 Task: Sort the pending tickets, group by Request date in descending order.
Action: Mouse moved to (13, 254)
Screenshot: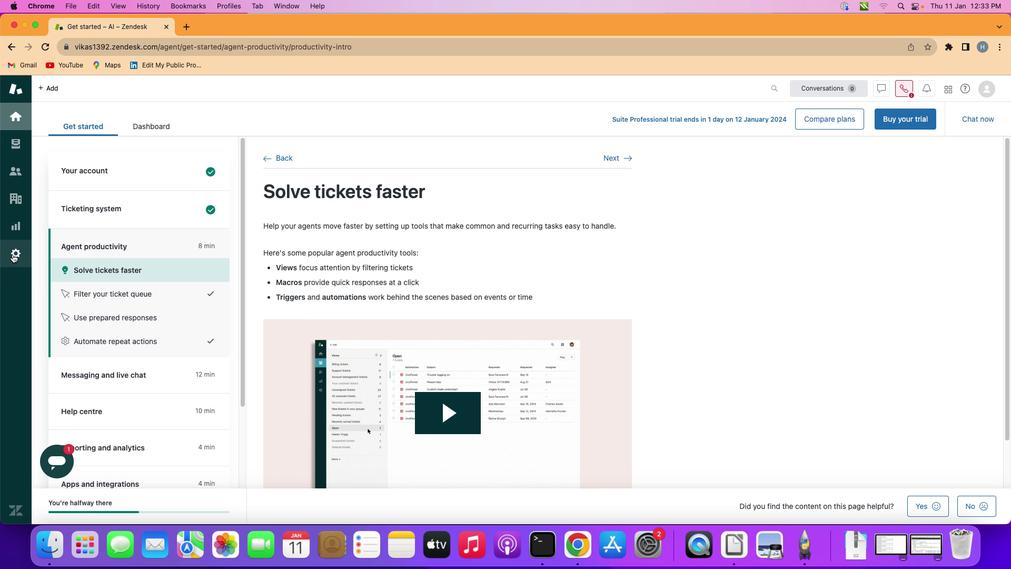 
Action: Mouse pressed left at (13, 254)
Screenshot: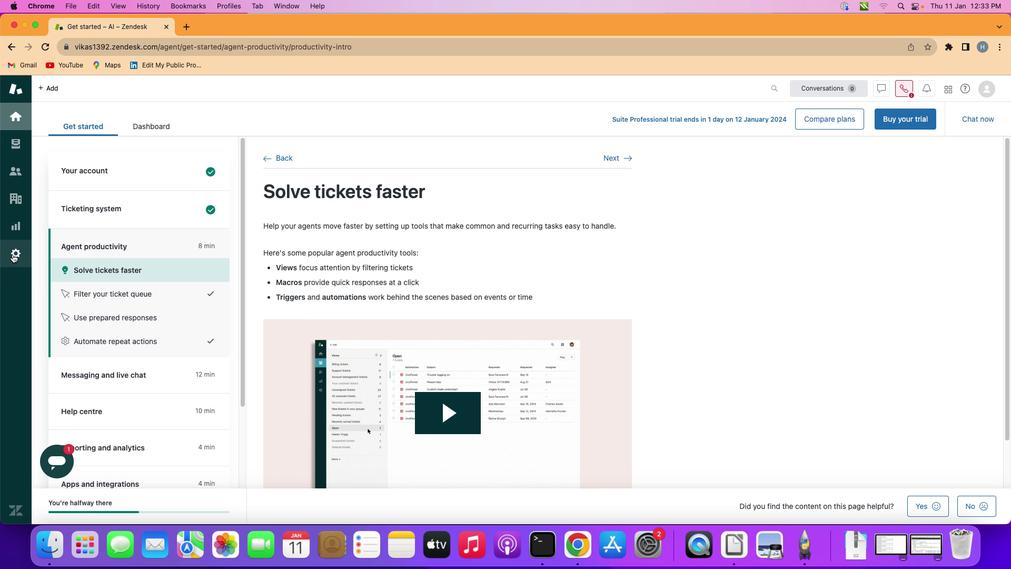 
Action: Mouse moved to (389, 424)
Screenshot: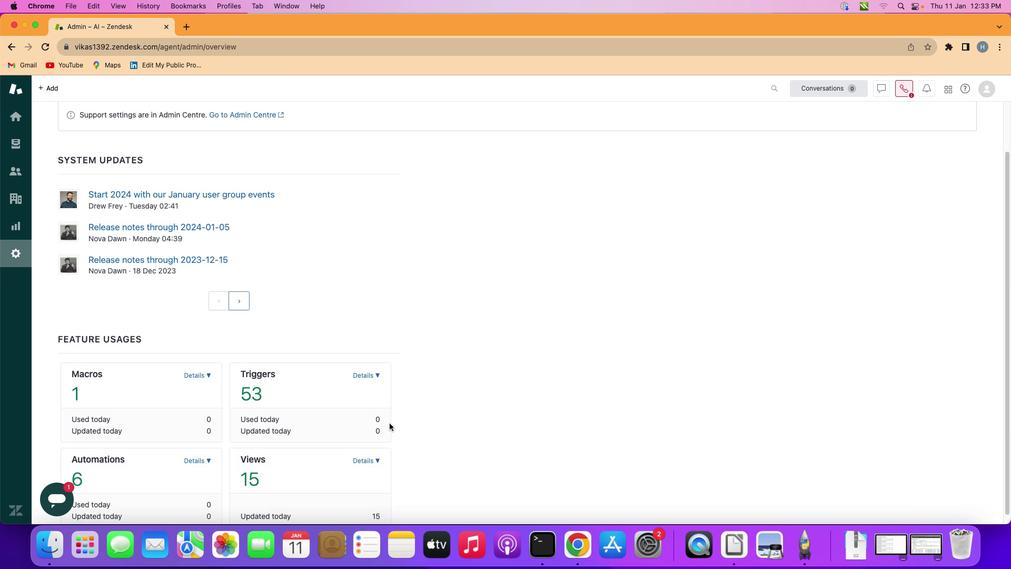 
Action: Mouse scrolled (389, 424) with delta (0, 0)
Screenshot: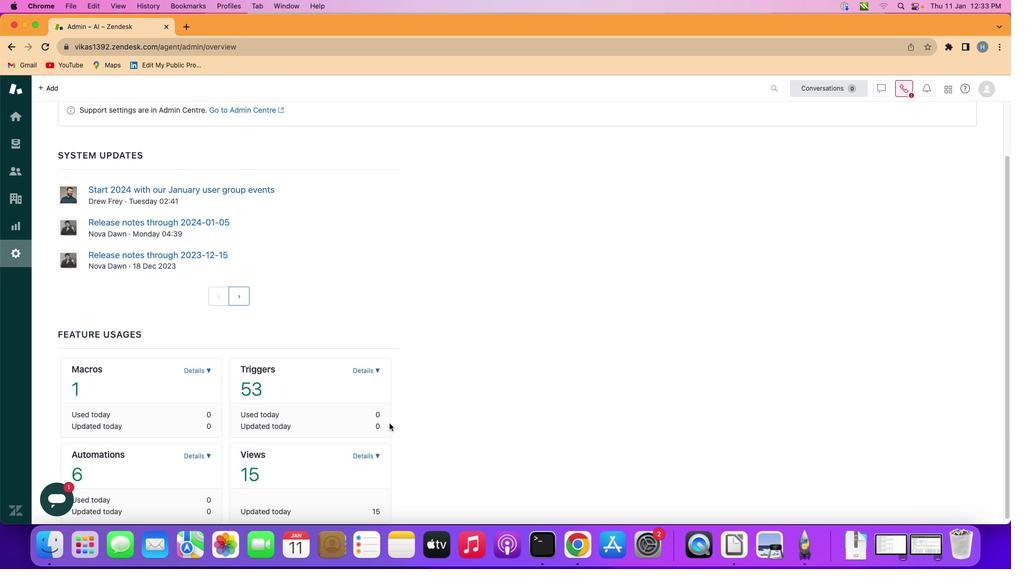 
Action: Mouse moved to (390, 424)
Screenshot: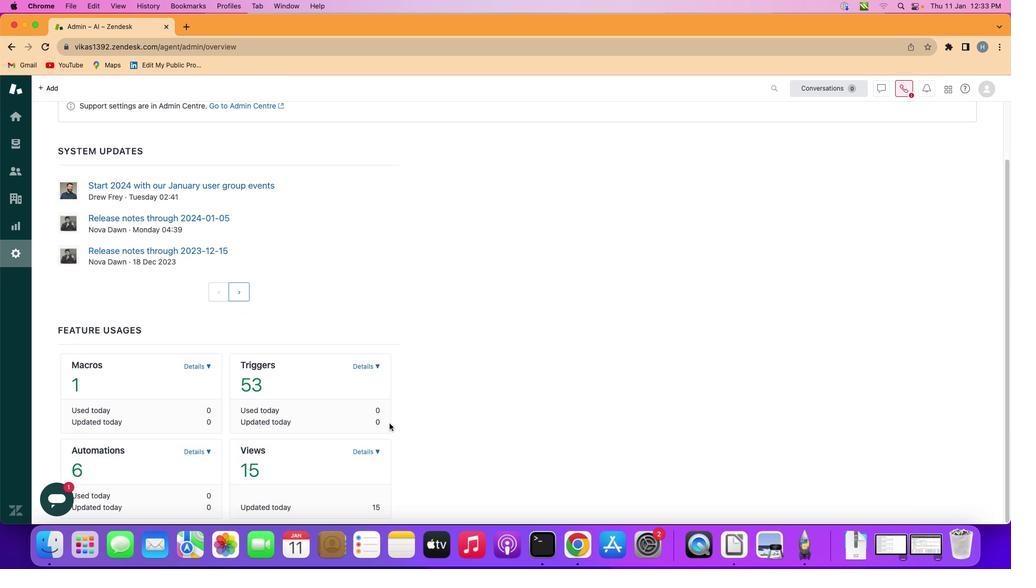 
Action: Mouse scrolled (390, 424) with delta (0, 0)
Screenshot: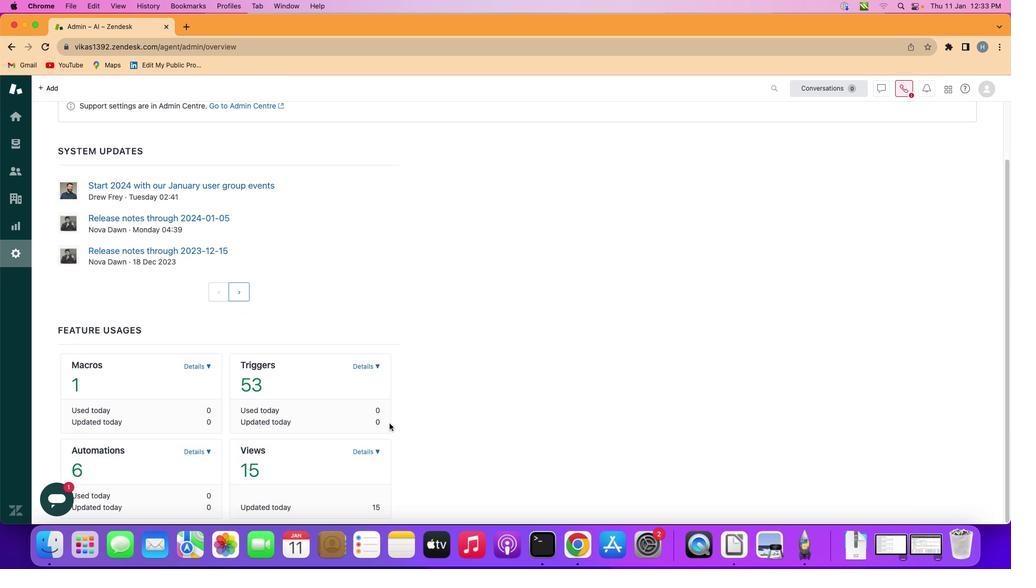 
Action: Mouse scrolled (390, 424) with delta (0, 0)
Screenshot: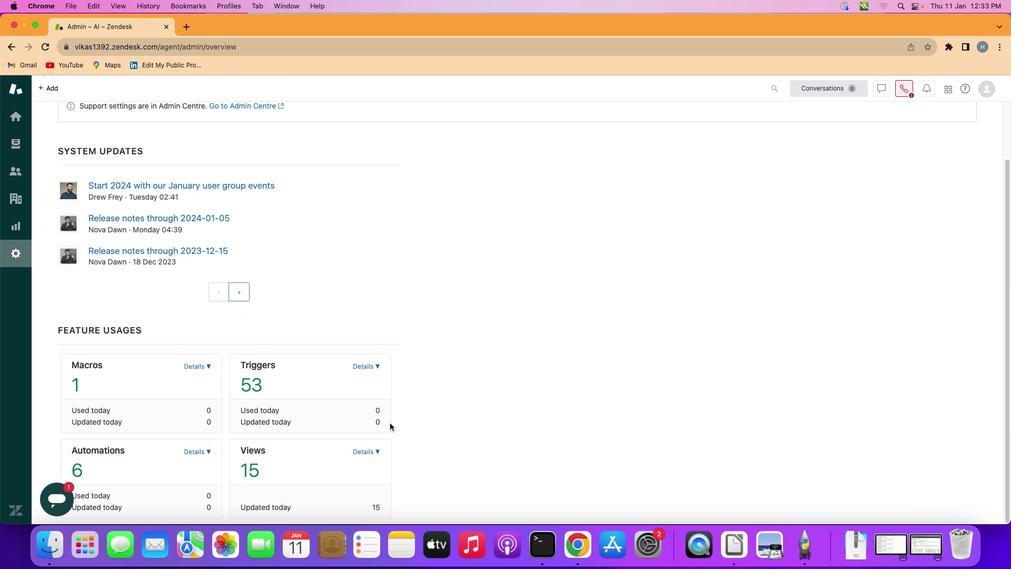 
Action: Mouse scrolled (390, 424) with delta (0, 0)
Screenshot: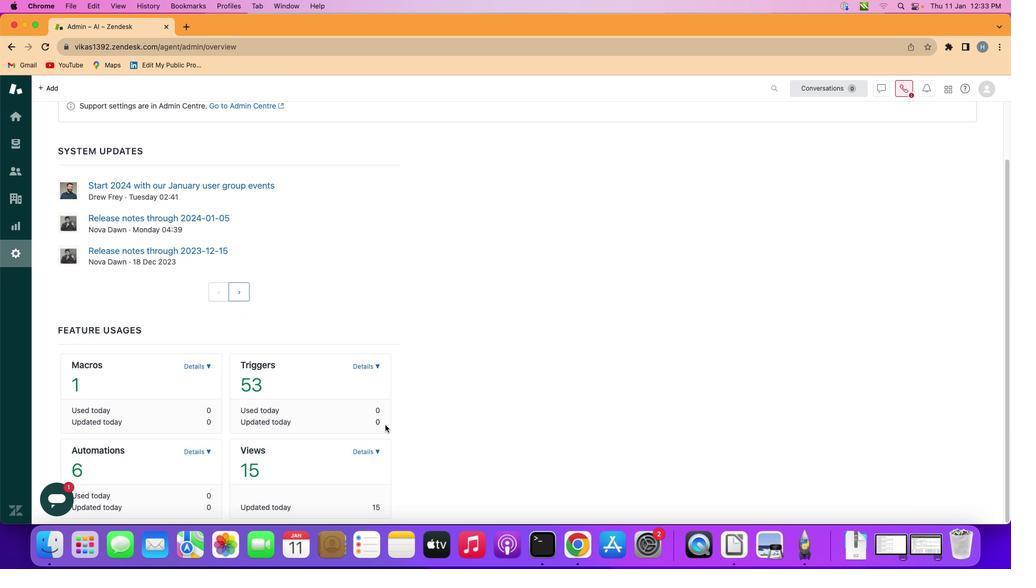 
Action: Mouse scrolled (390, 424) with delta (0, -1)
Screenshot: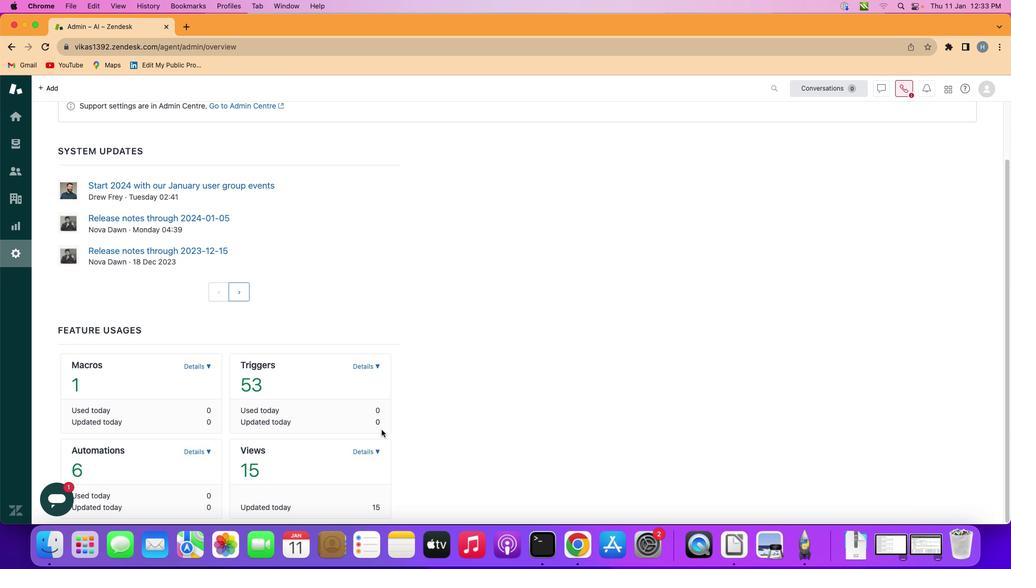 
Action: Mouse scrolled (390, 424) with delta (0, -1)
Screenshot: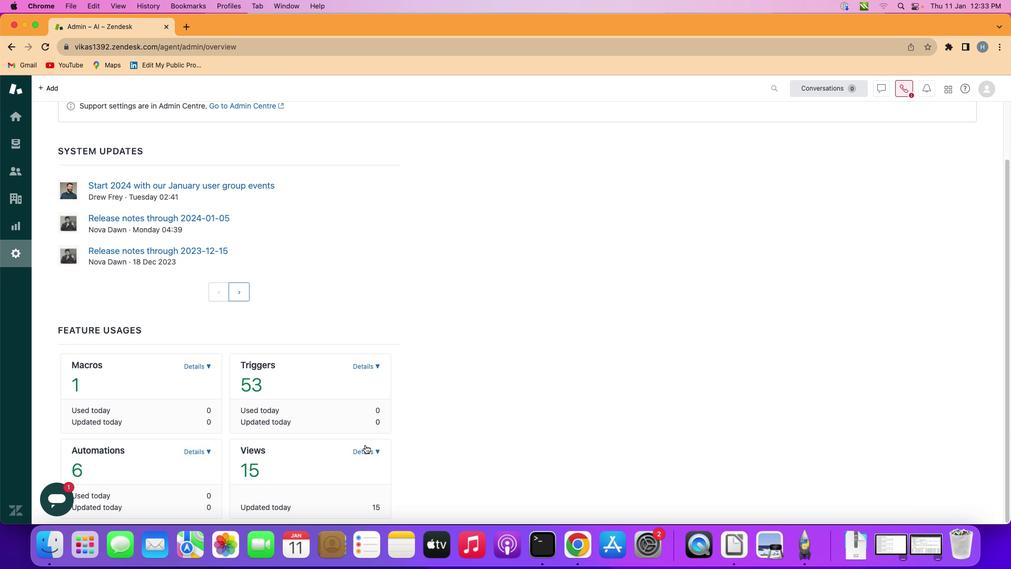 
Action: Mouse moved to (363, 449)
Screenshot: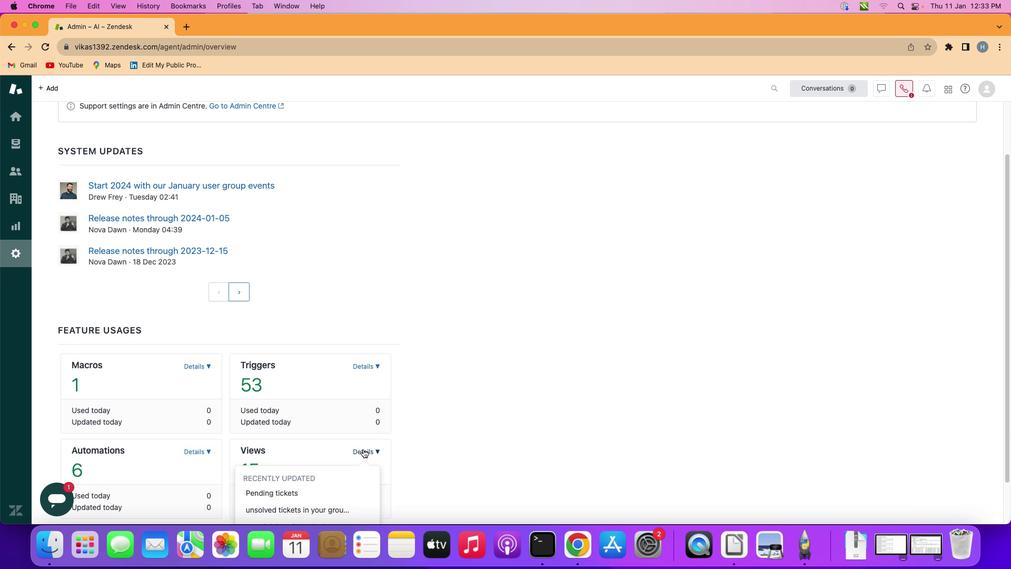 
Action: Mouse pressed left at (363, 449)
Screenshot: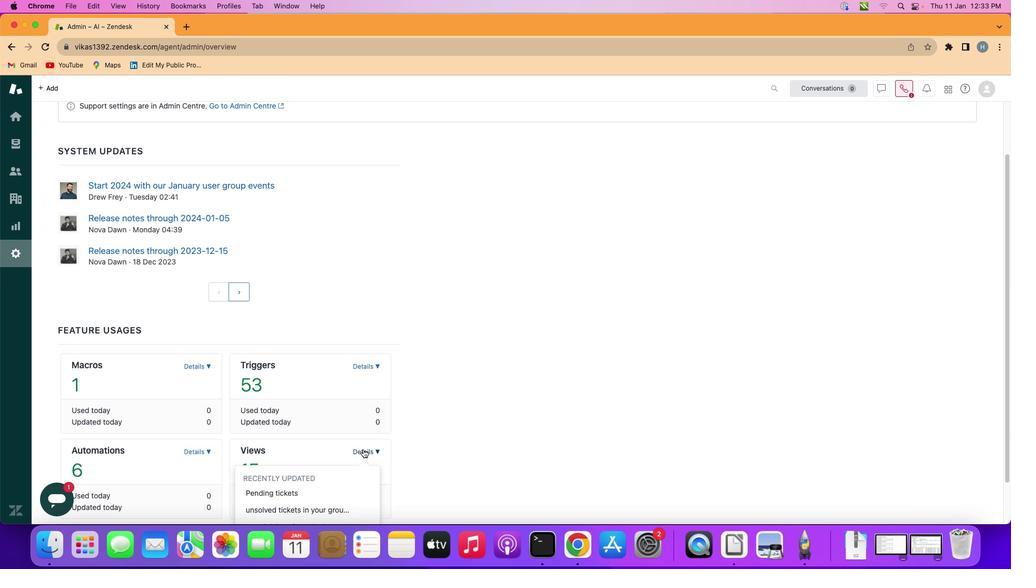 
Action: Mouse moved to (313, 489)
Screenshot: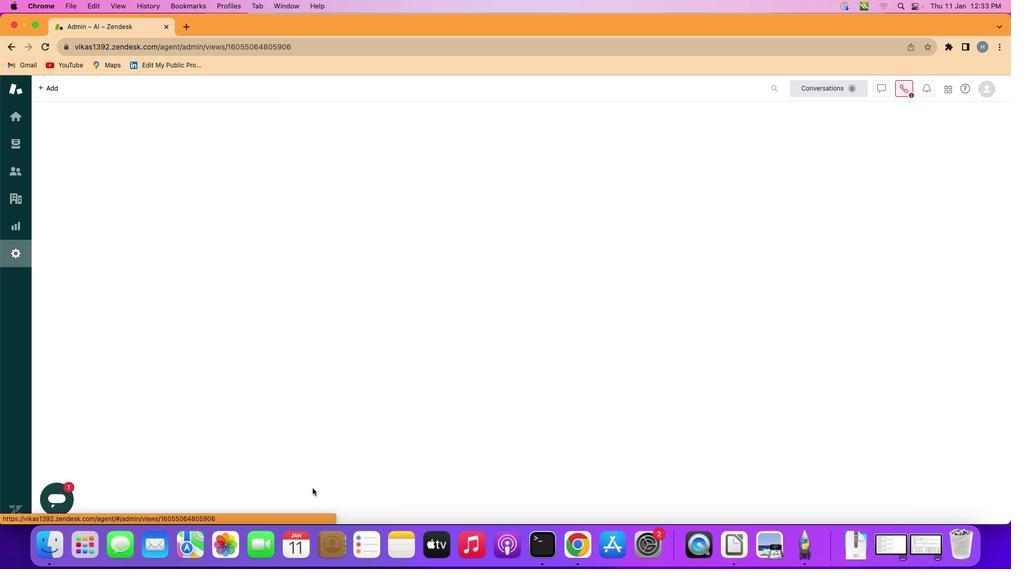 
Action: Mouse pressed left at (313, 489)
Screenshot: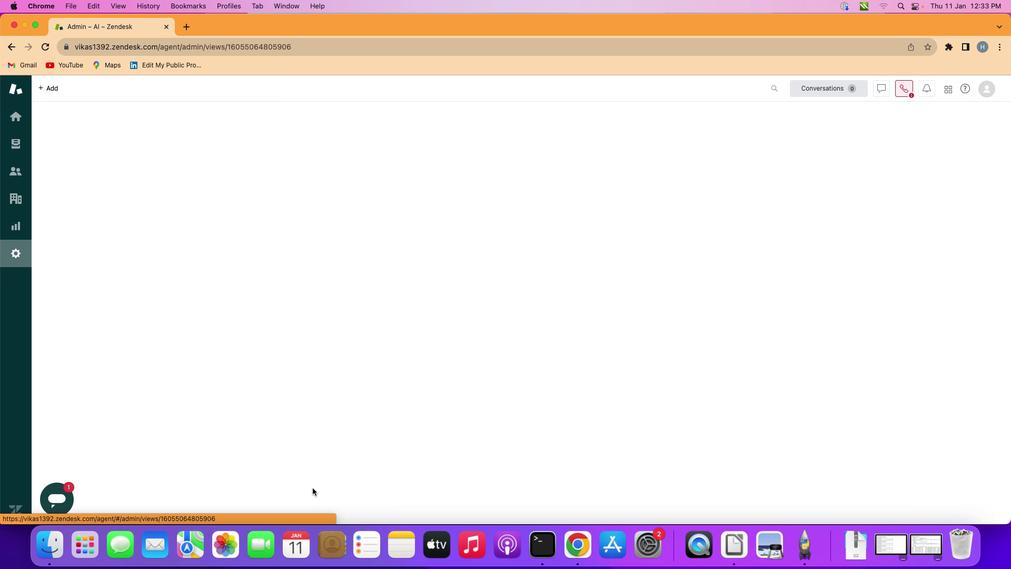 
Action: Mouse moved to (347, 334)
Screenshot: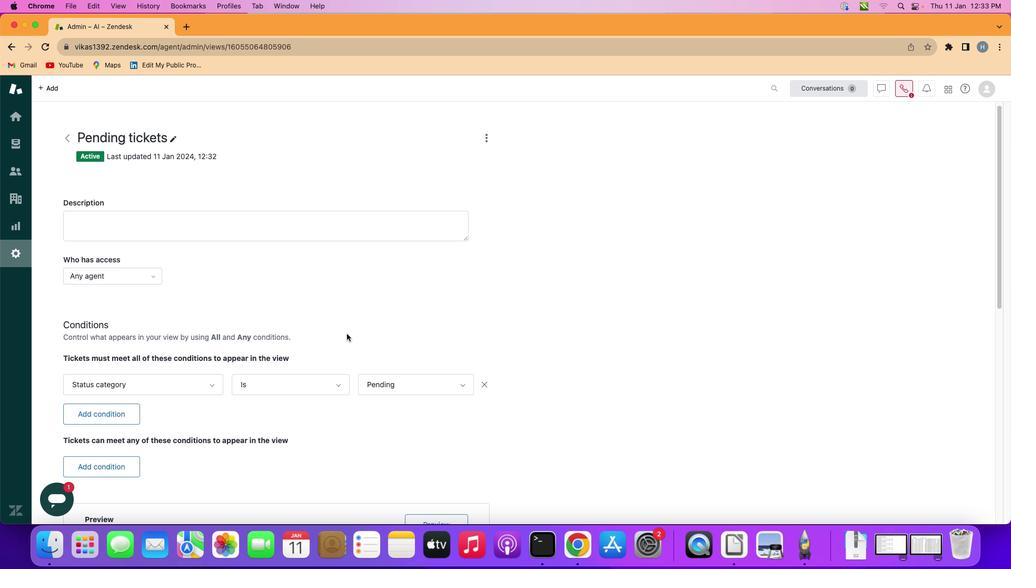 
Action: Mouse scrolled (347, 334) with delta (0, 0)
Screenshot: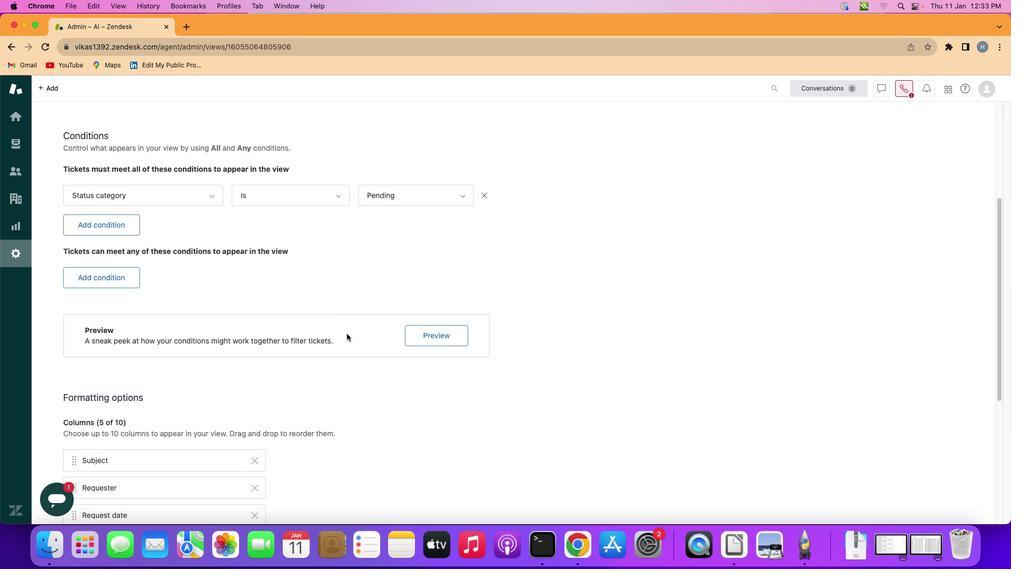 
Action: Mouse scrolled (347, 334) with delta (0, 0)
Screenshot: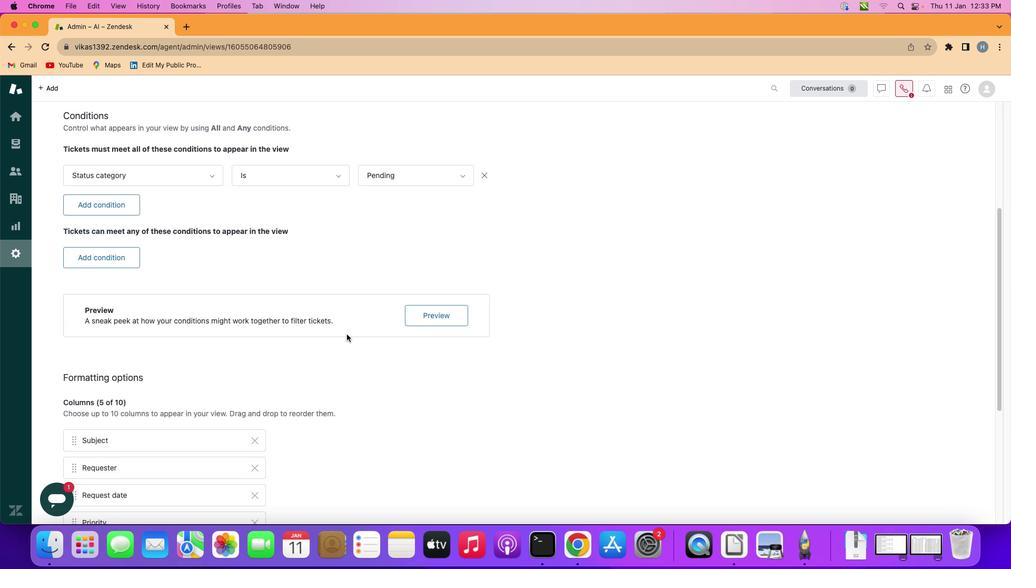 
Action: Mouse scrolled (347, 334) with delta (0, 0)
Screenshot: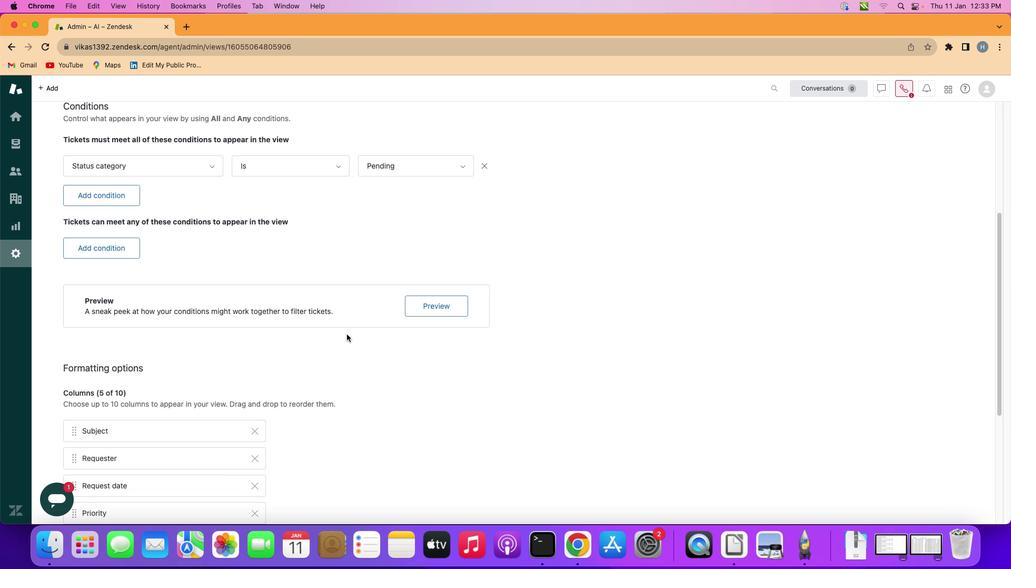 
Action: Mouse scrolled (347, 334) with delta (0, 0)
Screenshot: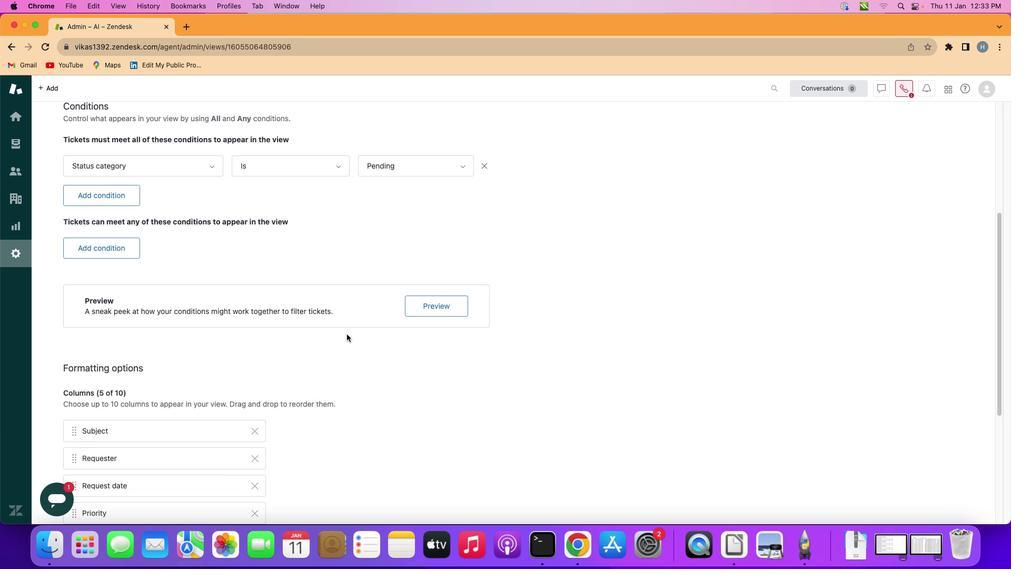 
Action: Mouse scrolled (347, 334) with delta (0, -1)
Screenshot: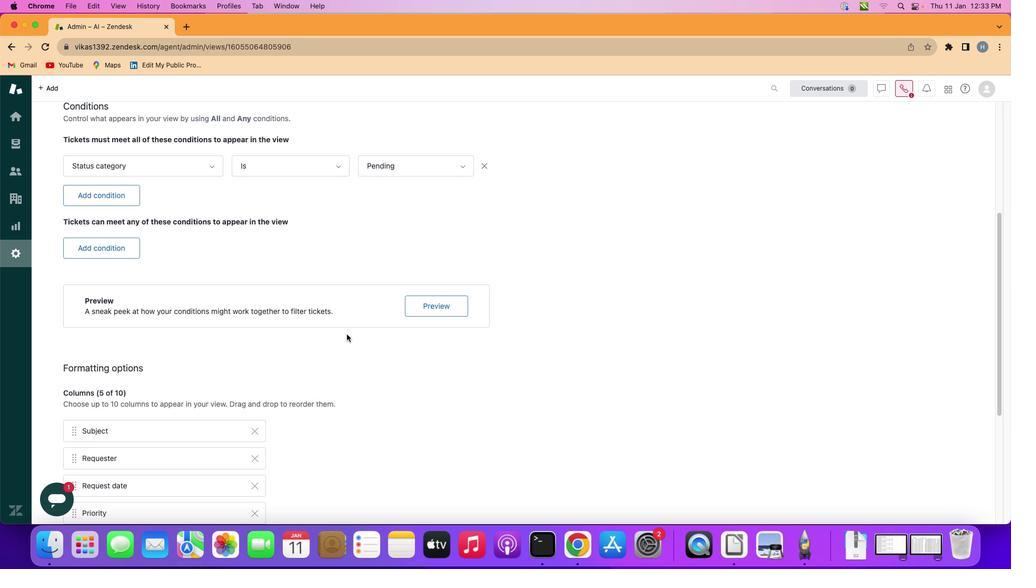 
Action: Mouse moved to (347, 334)
Screenshot: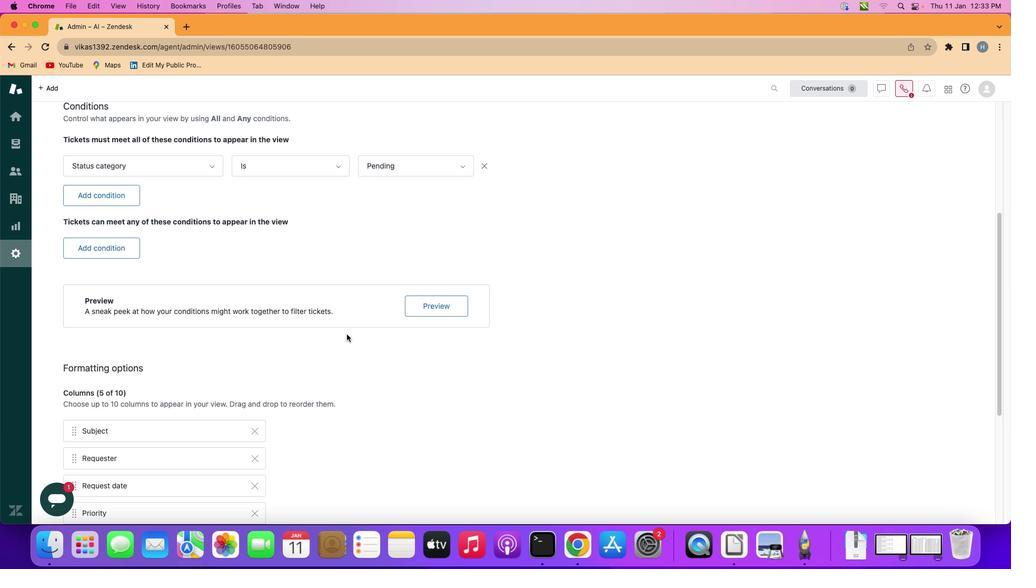 
Action: Mouse scrolled (347, 334) with delta (0, 0)
Screenshot: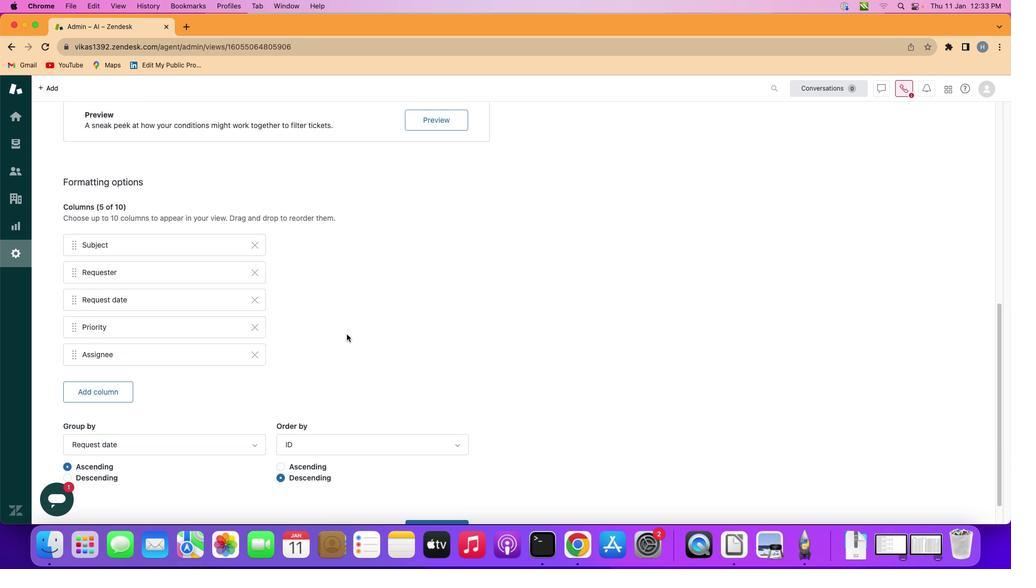 
Action: Mouse scrolled (347, 334) with delta (0, 0)
Screenshot: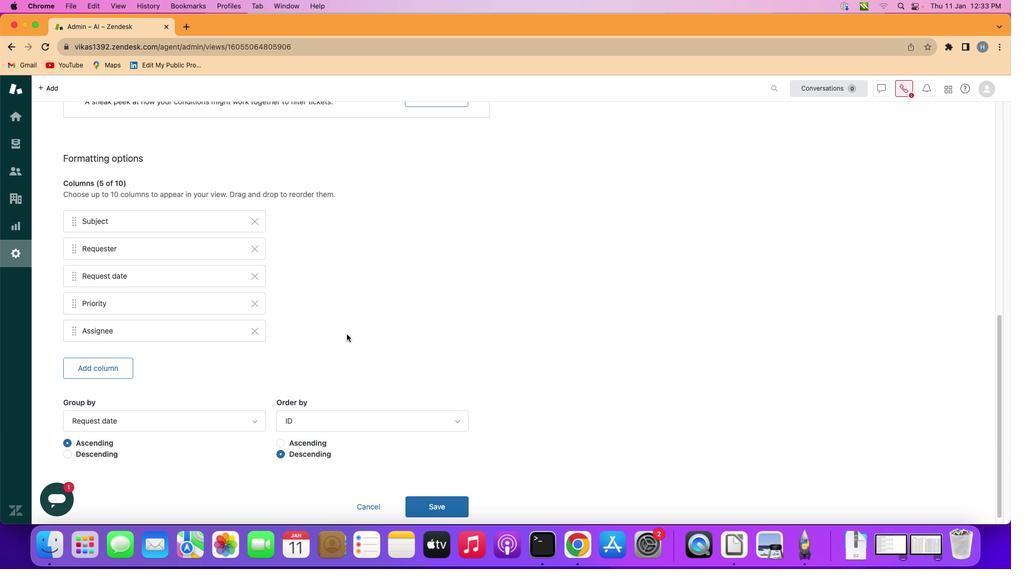 
Action: Mouse scrolled (347, 334) with delta (0, 0)
Screenshot: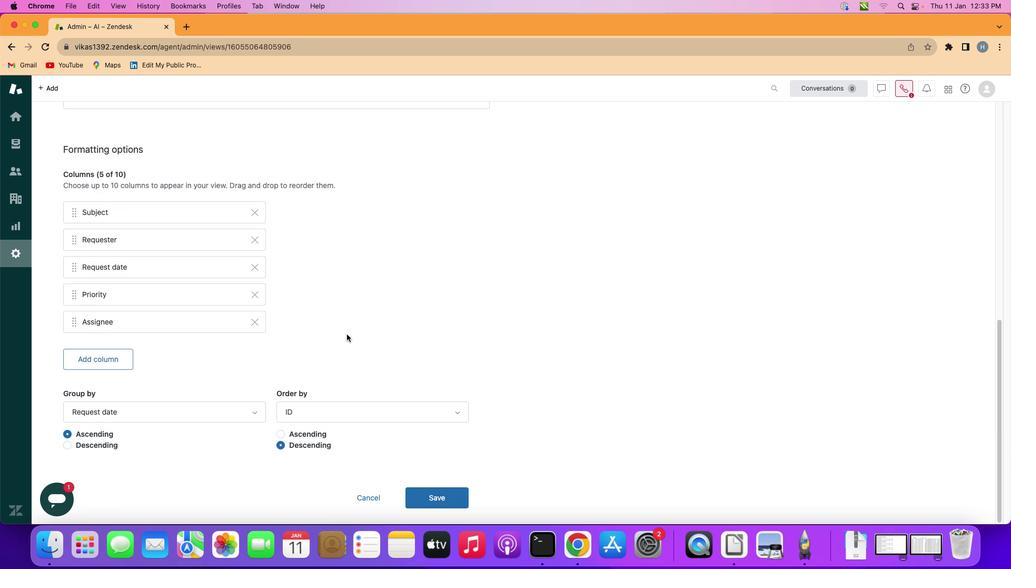 
Action: Mouse scrolled (347, 334) with delta (0, -1)
Screenshot: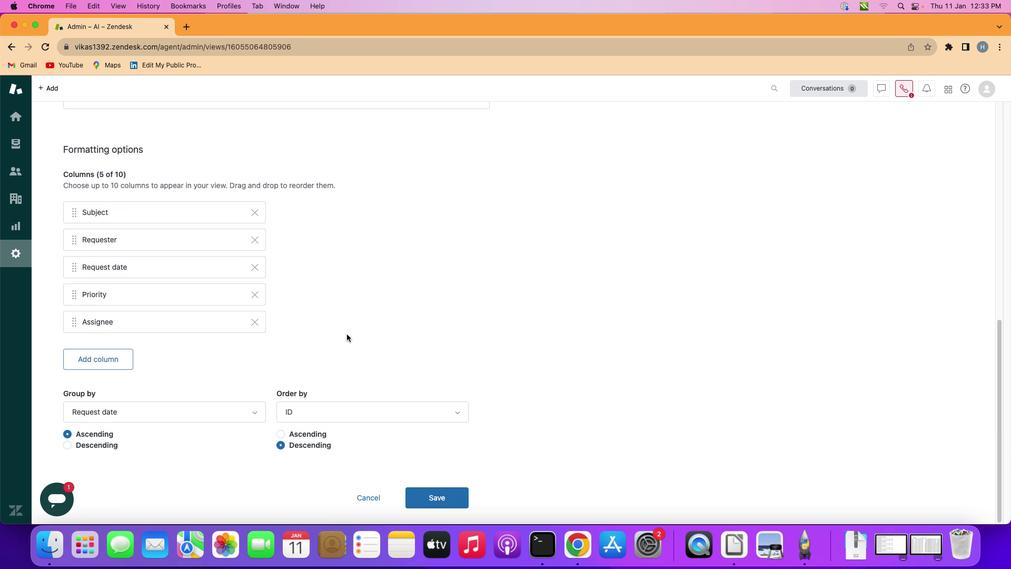
Action: Mouse scrolled (347, 334) with delta (0, -1)
Screenshot: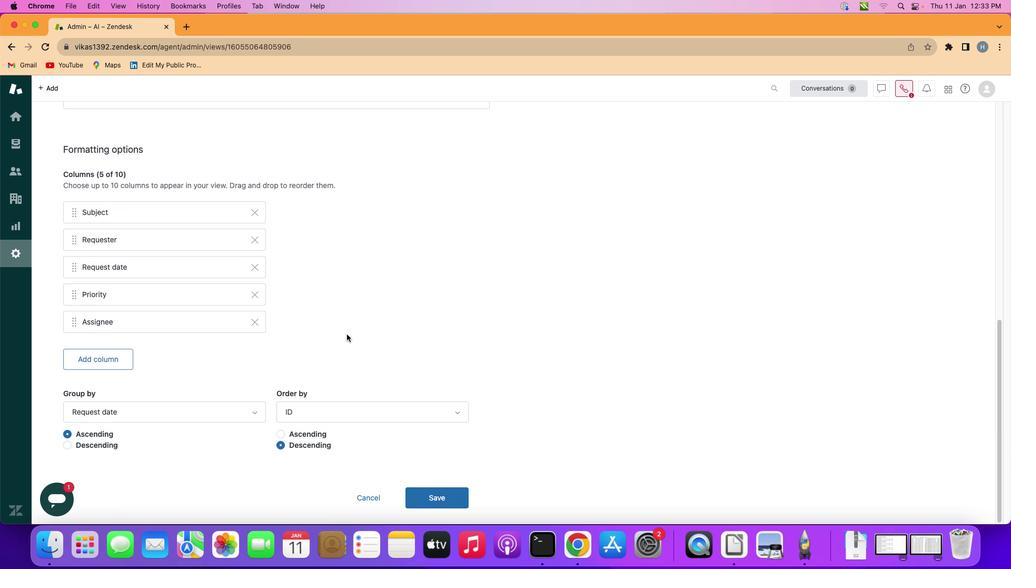 
Action: Mouse scrolled (347, 334) with delta (0, 0)
Screenshot: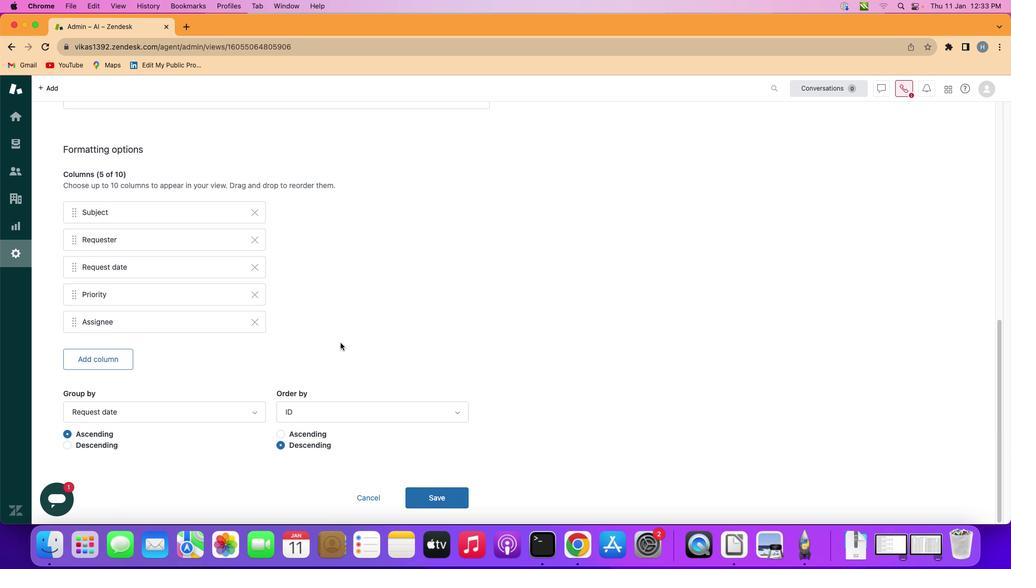 
Action: Mouse scrolled (347, 334) with delta (0, 0)
Screenshot: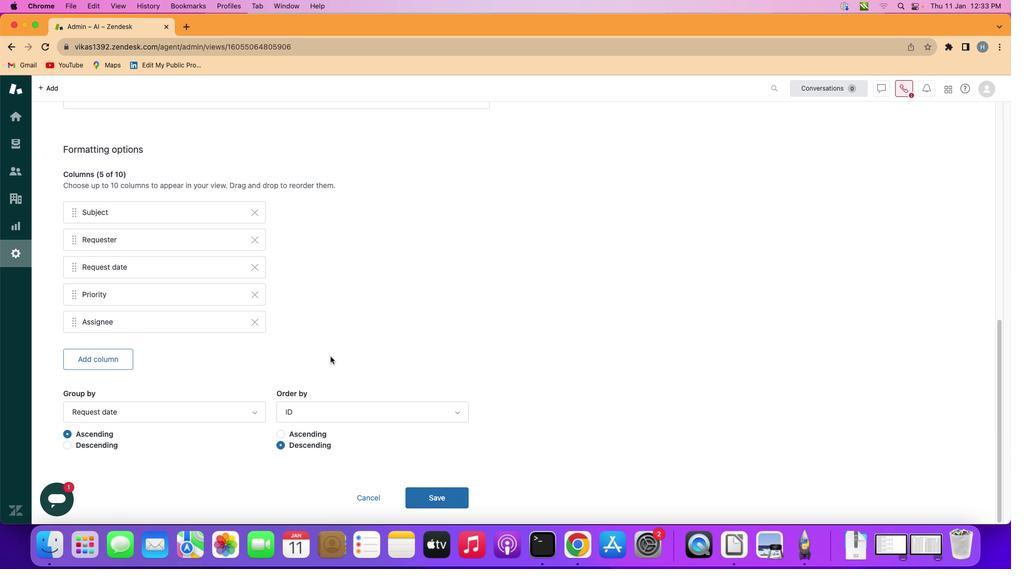 
Action: Mouse scrolled (347, 334) with delta (0, 0)
Screenshot: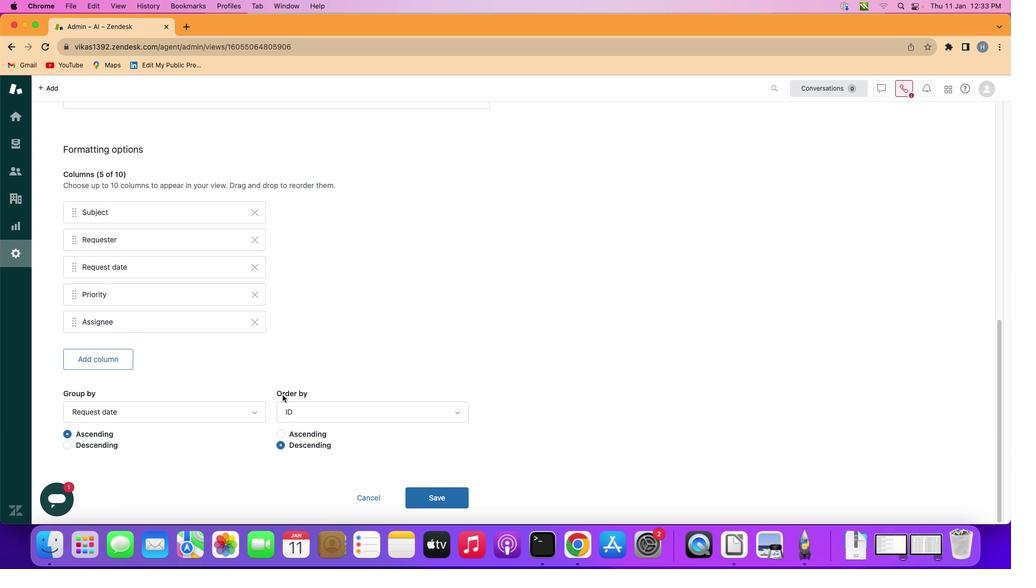 
Action: Mouse scrolled (347, 334) with delta (0, 0)
Screenshot: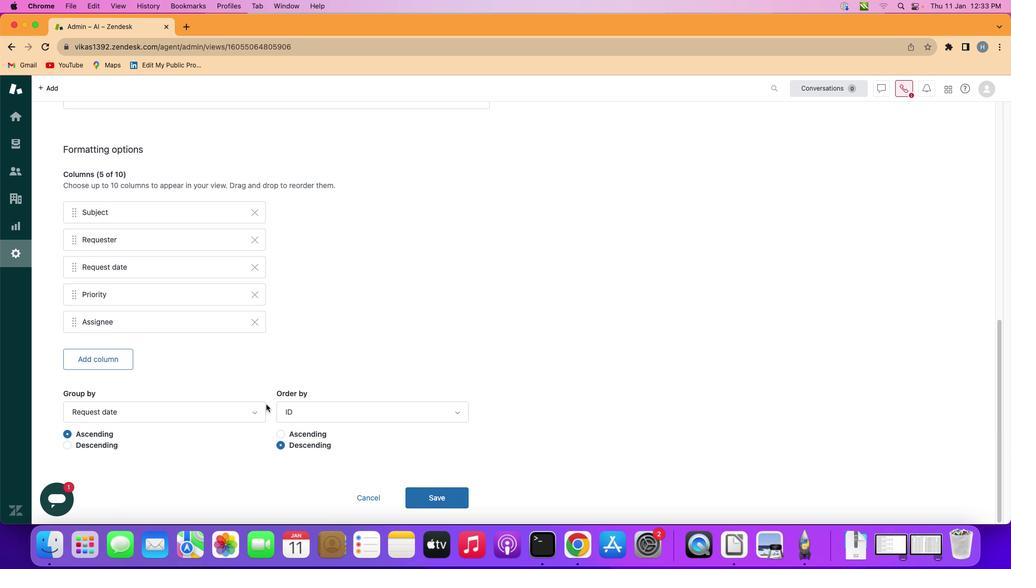 
Action: Mouse moved to (251, 410)
Screenshot: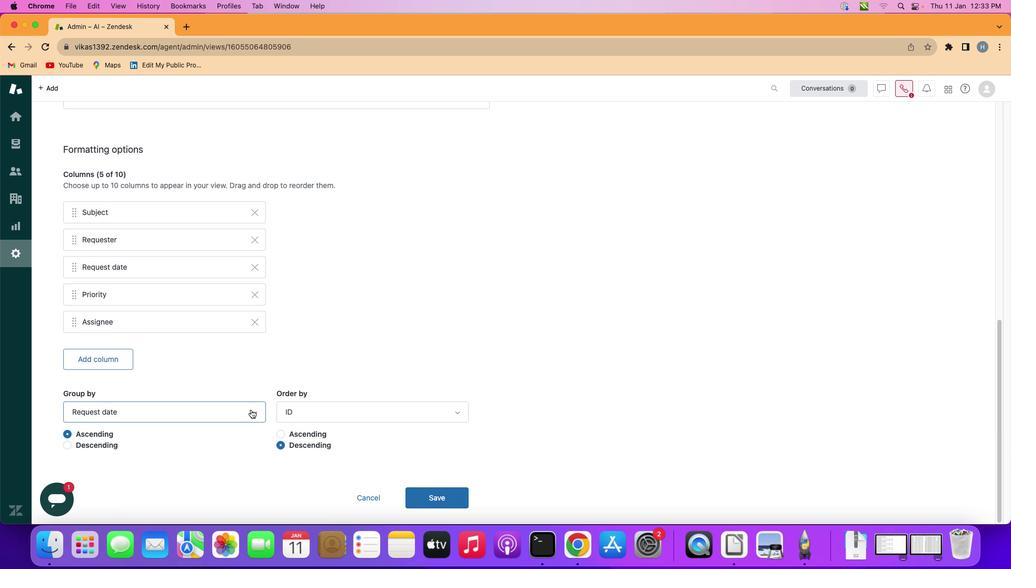 
Action: Mouse pressed left at (251, 410)
Screenshot: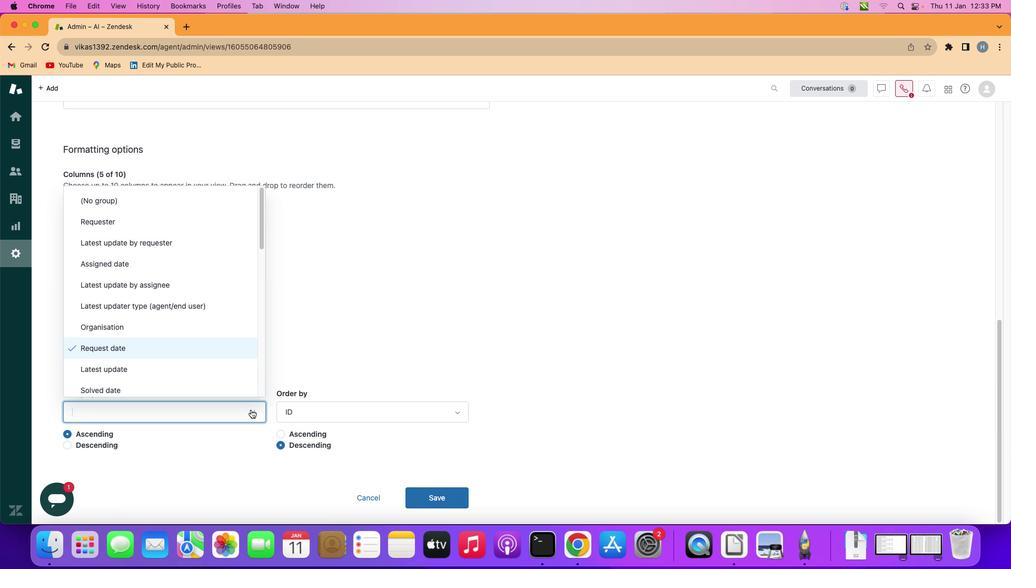 
Action: Mouse moved to (217, 357)
Screenshot: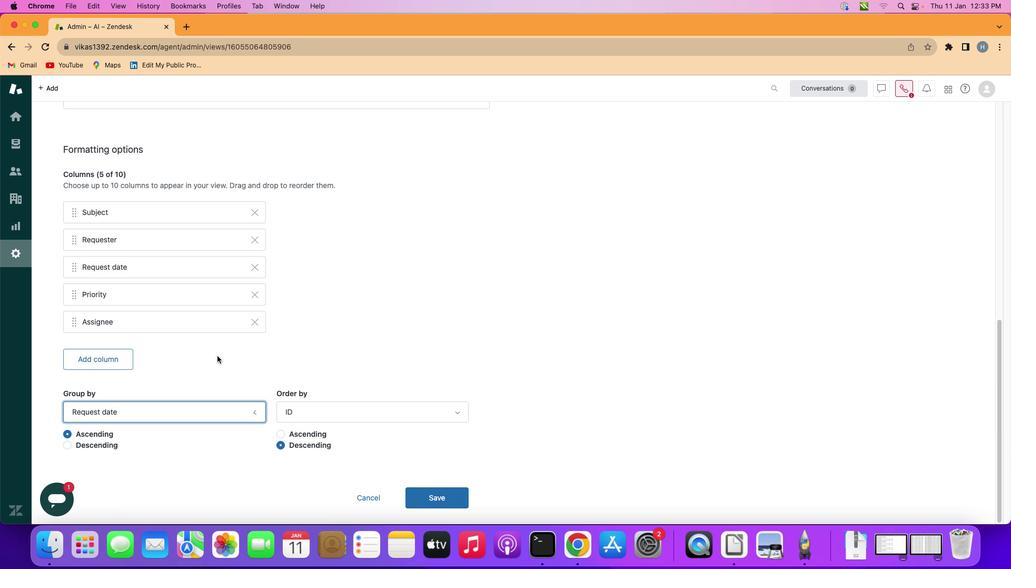 
Action: Mouse pressed left at (217, 357)
Screenshot: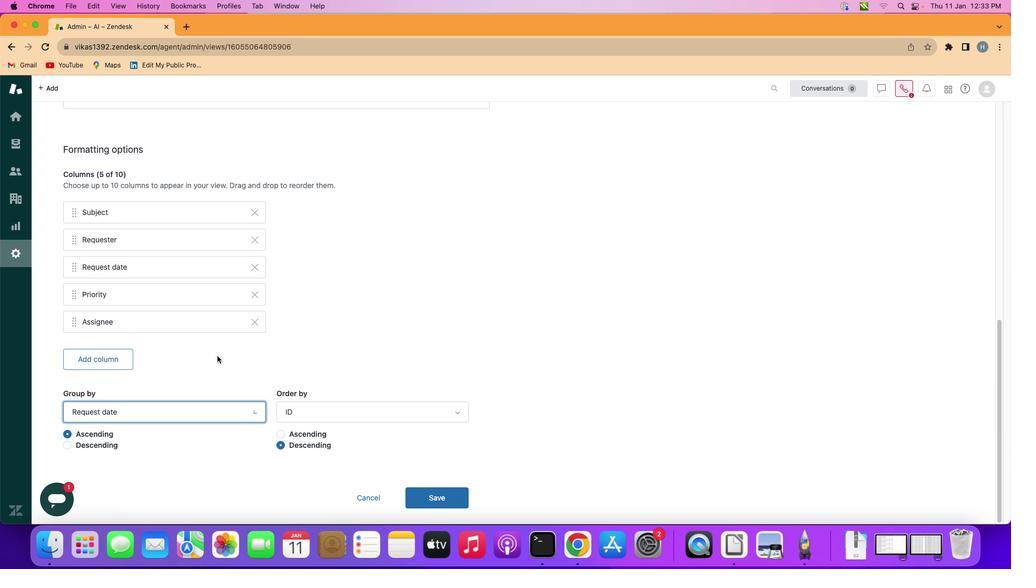 
Action: Mouse moved to (110, 444)
Screenshot: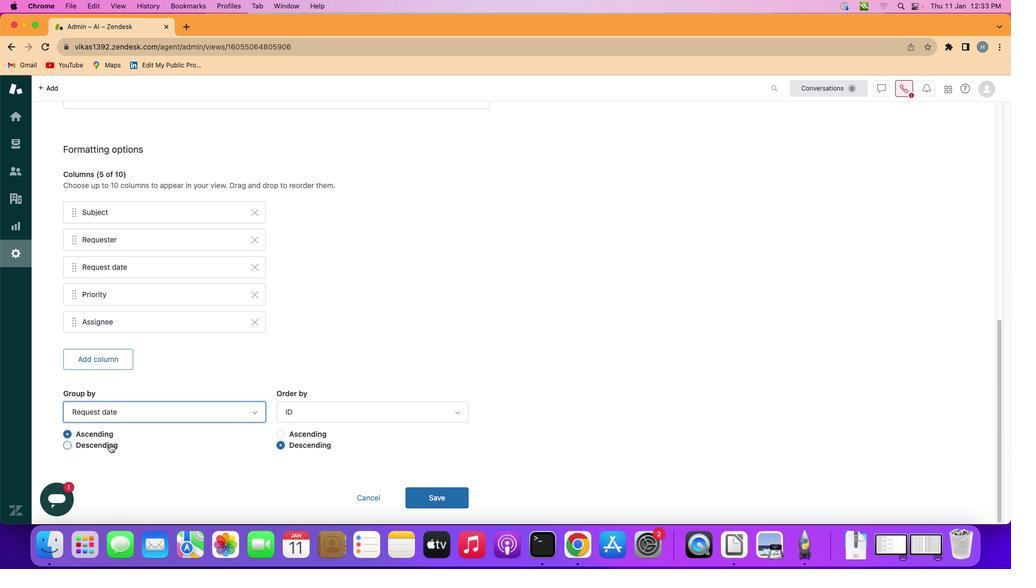 
Action: Mouse pressed left at (110, 444)
Screenshot: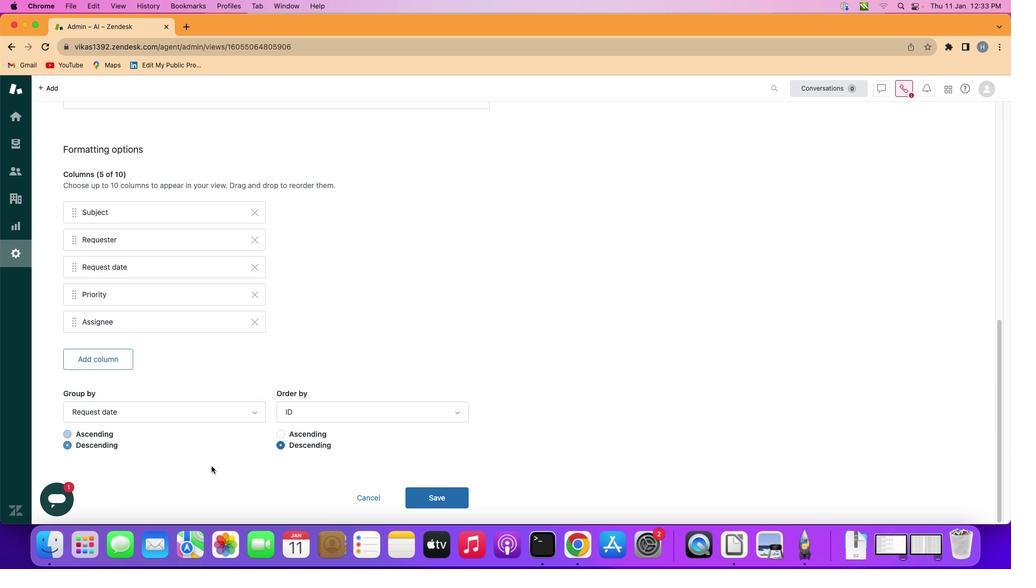 
Action: Mouse moved to (429, 496)
Screenshot: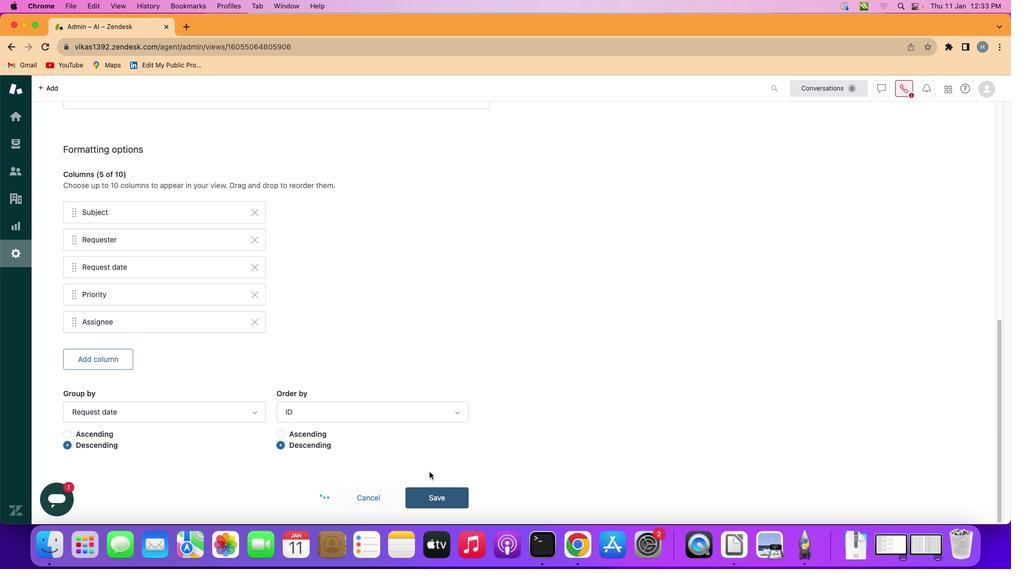 
Action: Mouse pressed left at (429, 496)
Screenshot: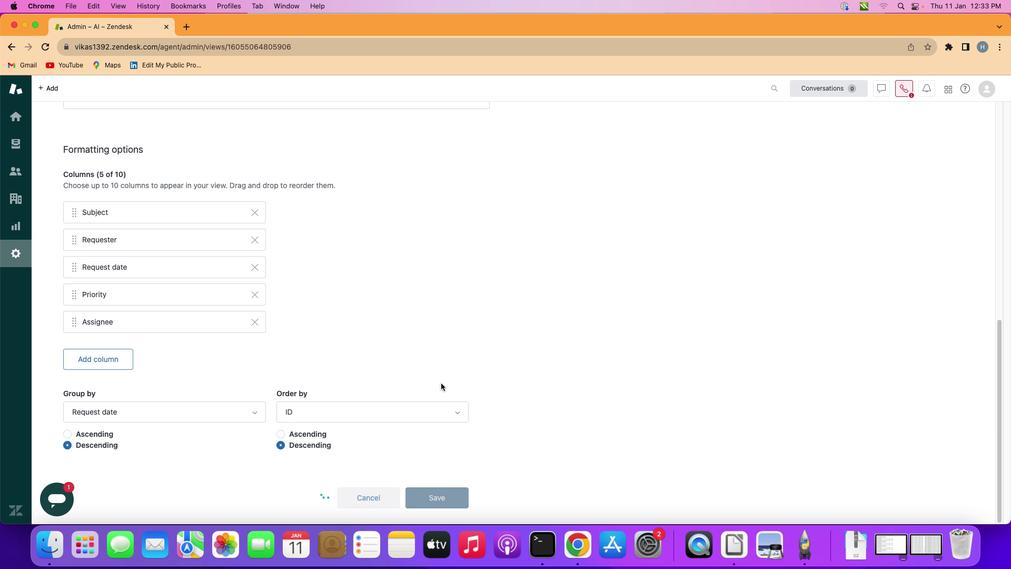 
Action: Mouse moved to (478, 259)
Screenshot: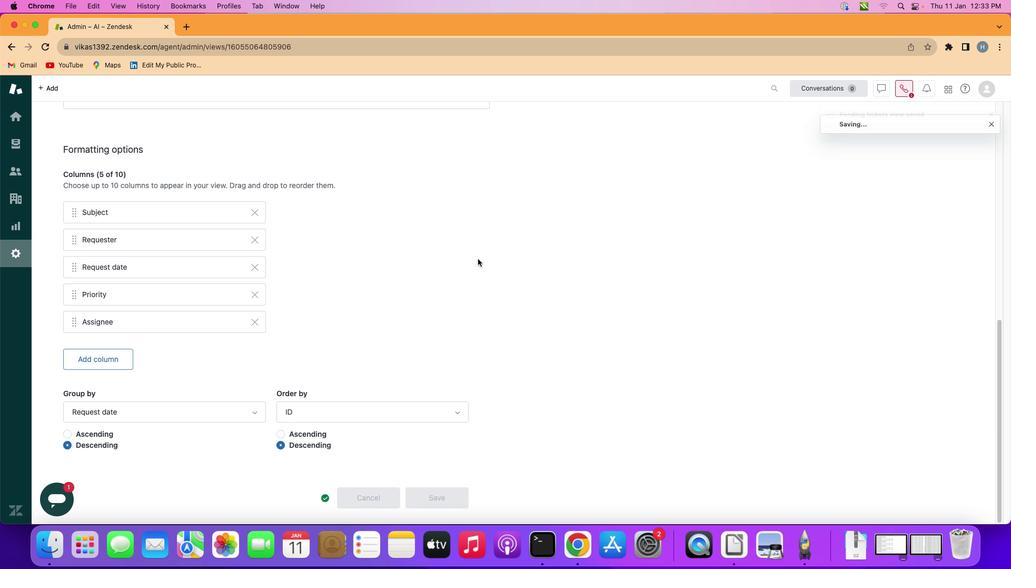 
